 Task: Add the action, sort the to do list when every Wednesday by age in descending order.
Action: Mouse moved to (637, 166)
Screenshot: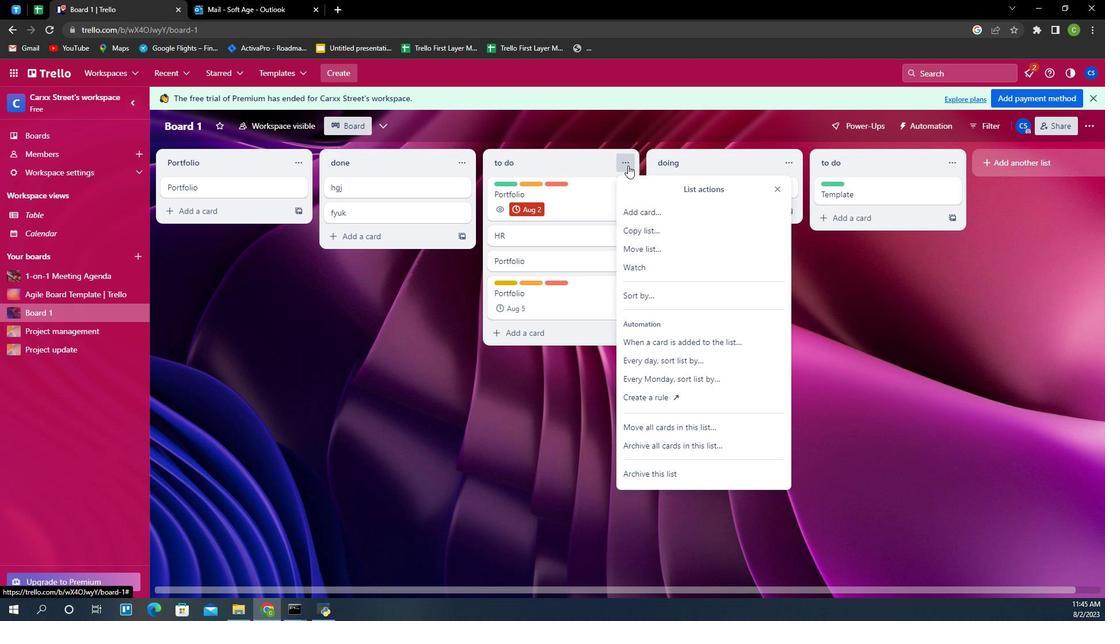 
Action: Mouse pressed left at (637, 166)
Screenshot: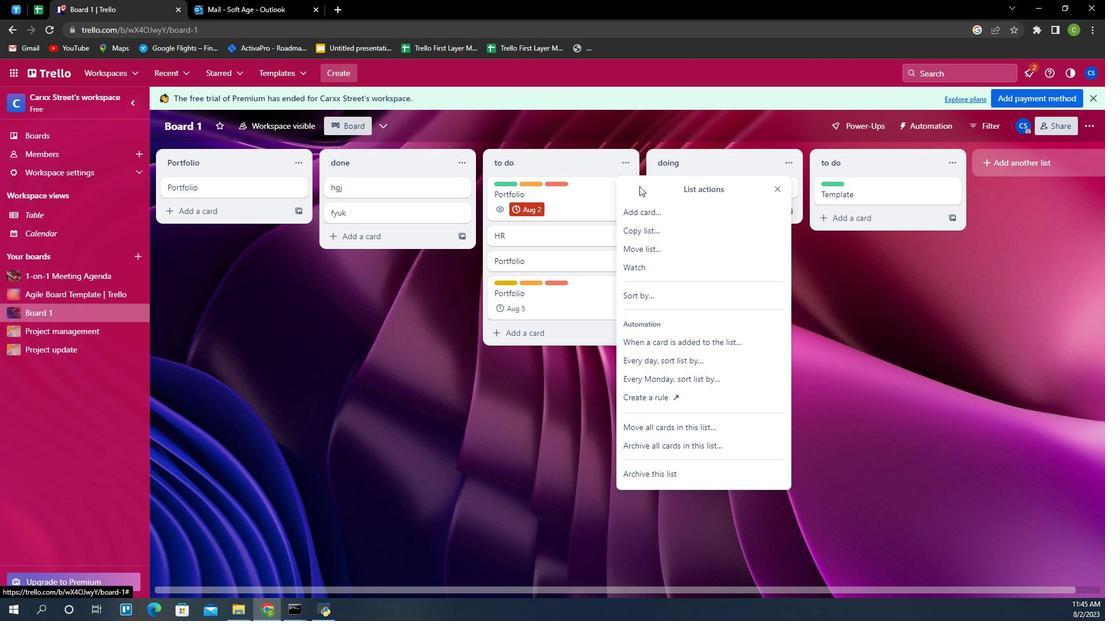
Action: Mouse moved to (671, 381)
Screenshot: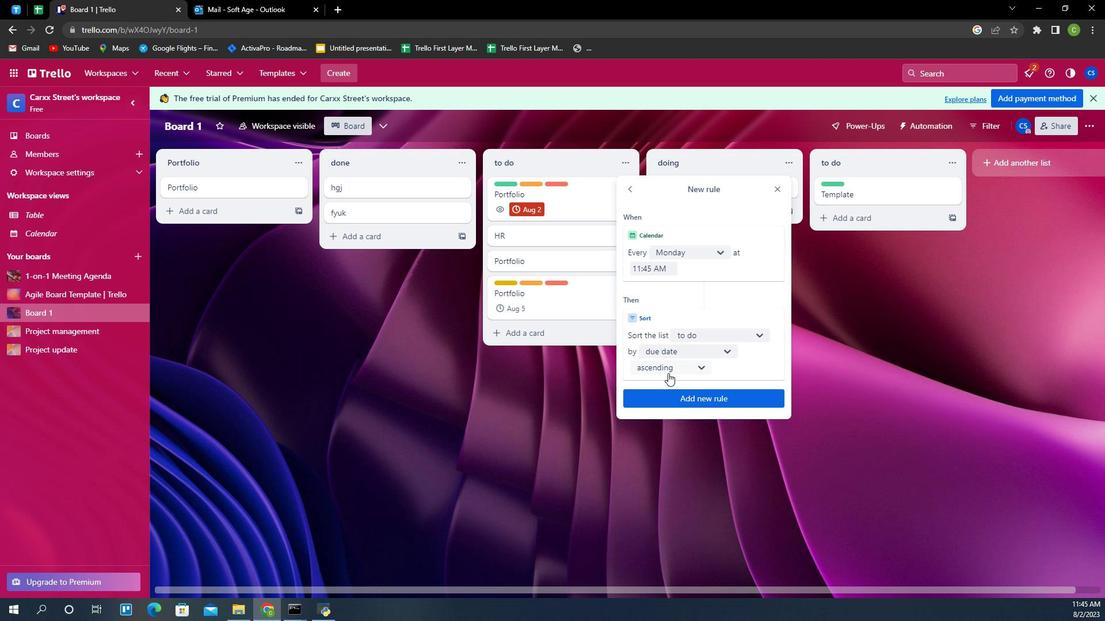 
Action: Mouse pressed left at (671, 381)
Screenshot: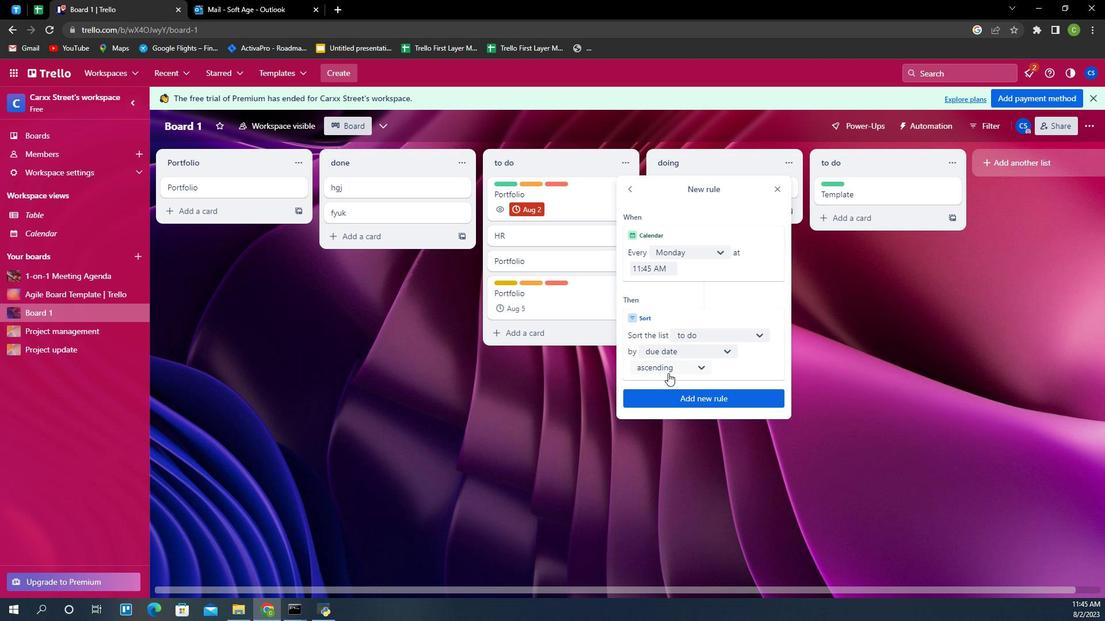 
Action: Mouse moved to (698, 257)
Screenshot: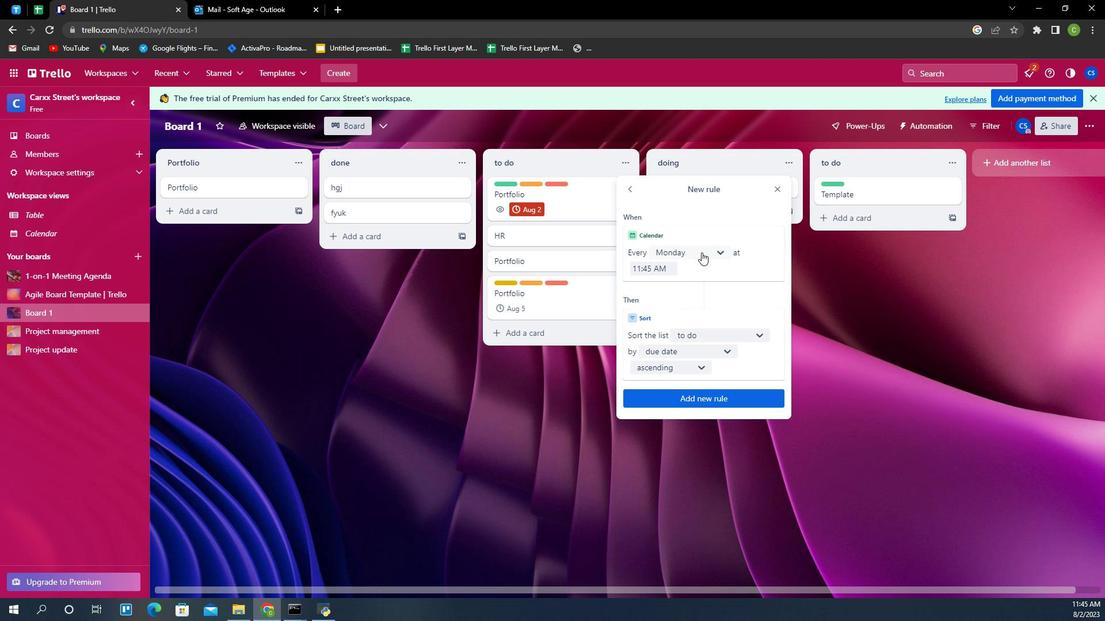 
Action: Mouse pressed left at (698, 257)
Screenshot: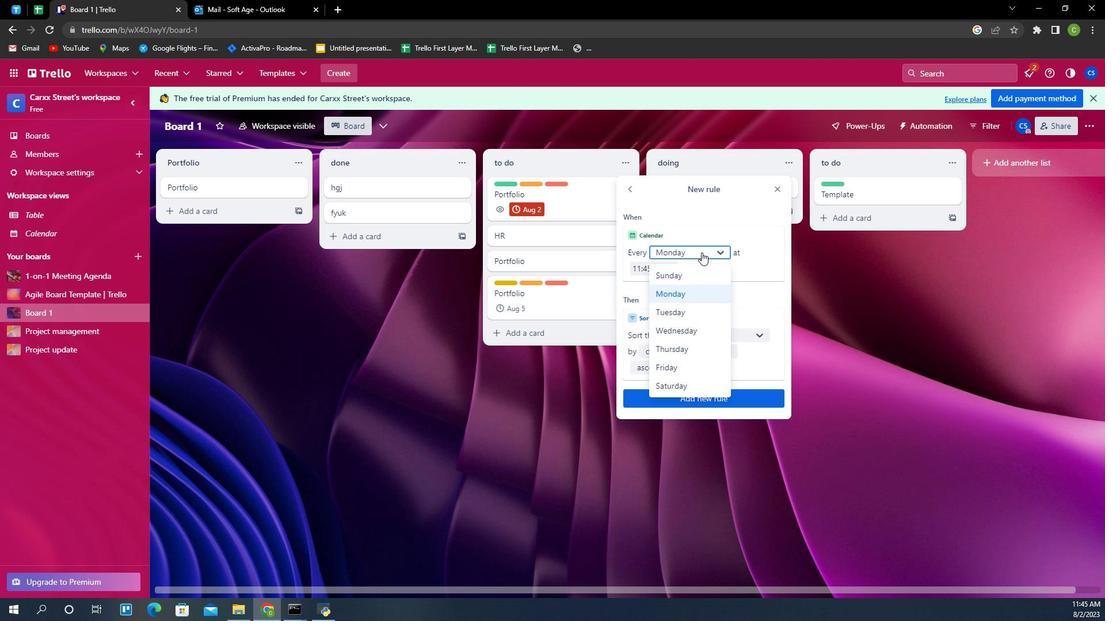 
Action: Mouse moved to (695, 335)
Screenshot: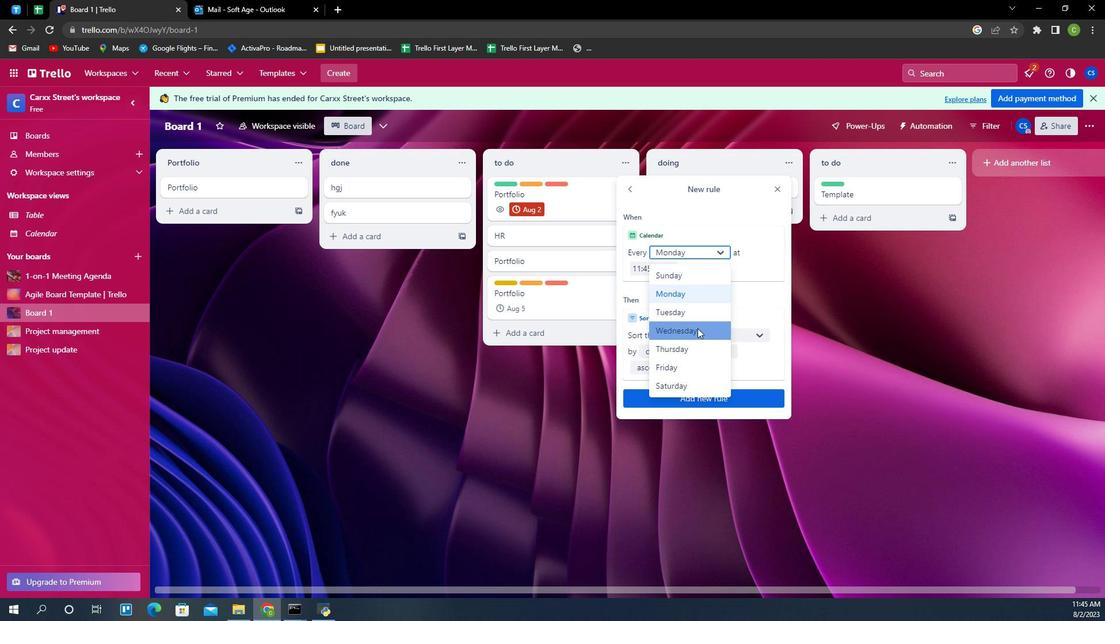 
Action: Mouse pressed left at (695, 335)
Screenshot: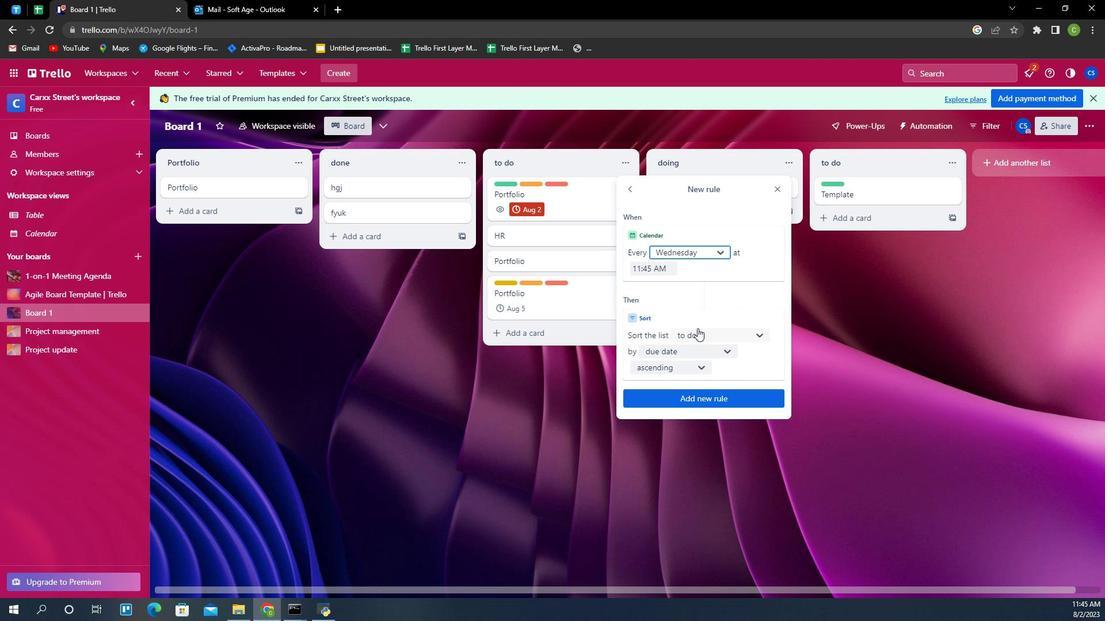
Action: Mouse moved to (697, 355)
Screenshot: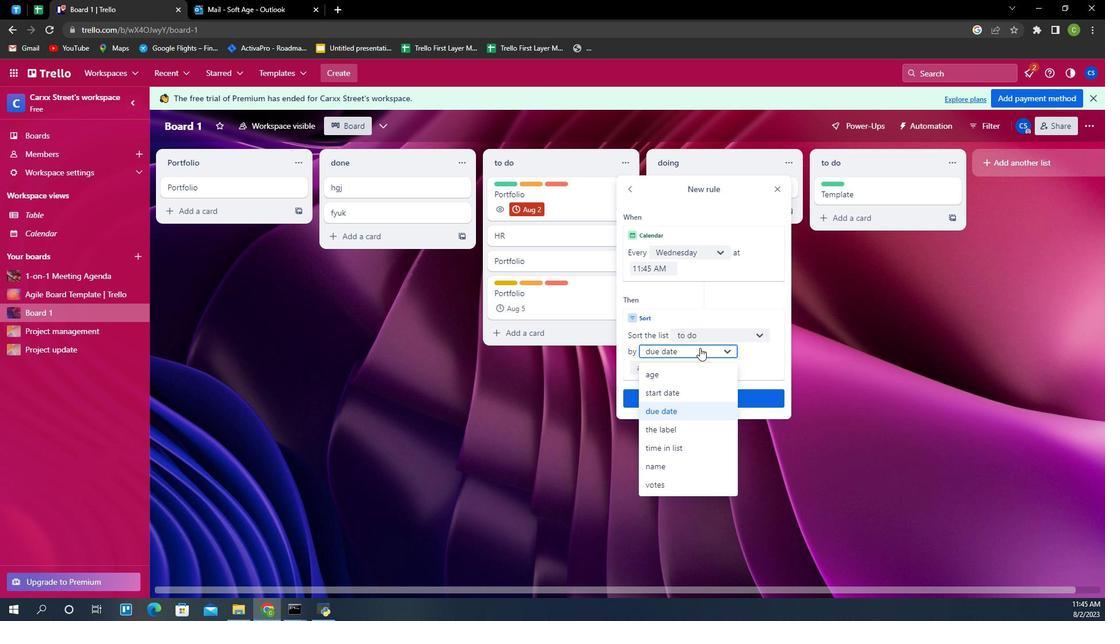 
Action: Mouse pressed left at (697, 355)
Screenshot: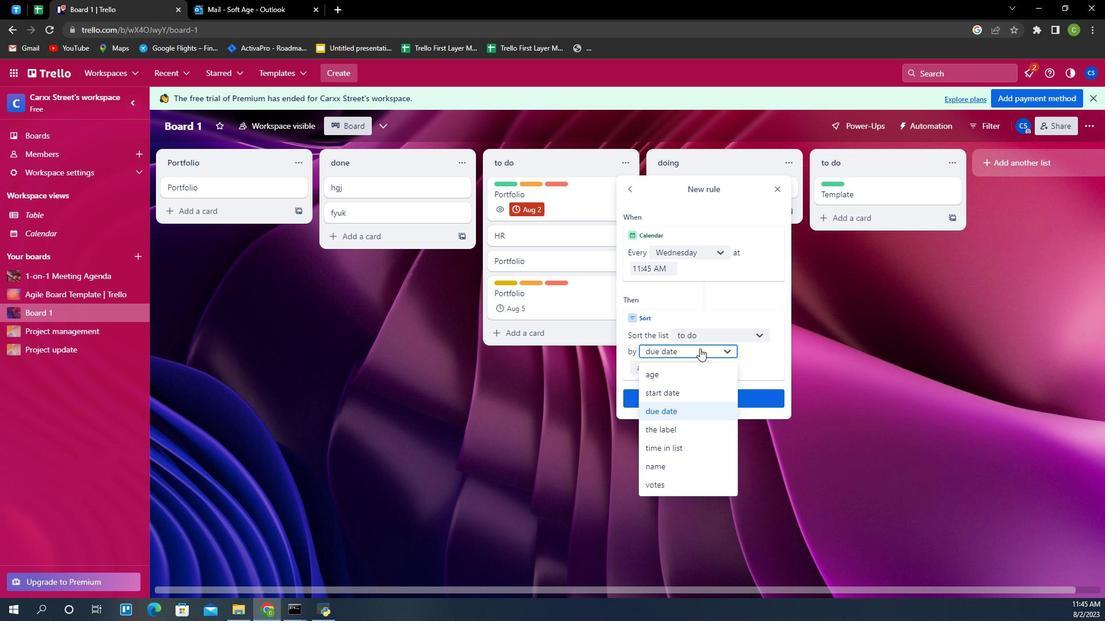 
Action: Mouse moved to (683, 383)
Screenshot: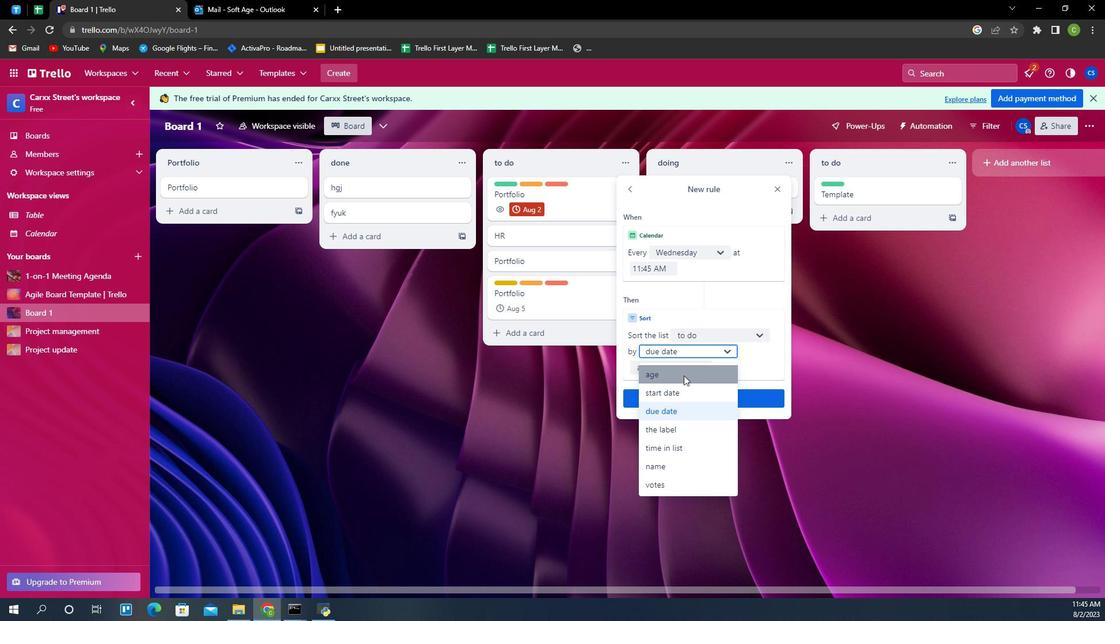 
Action: Mouse pressed left at (683, 383)
Screenshot: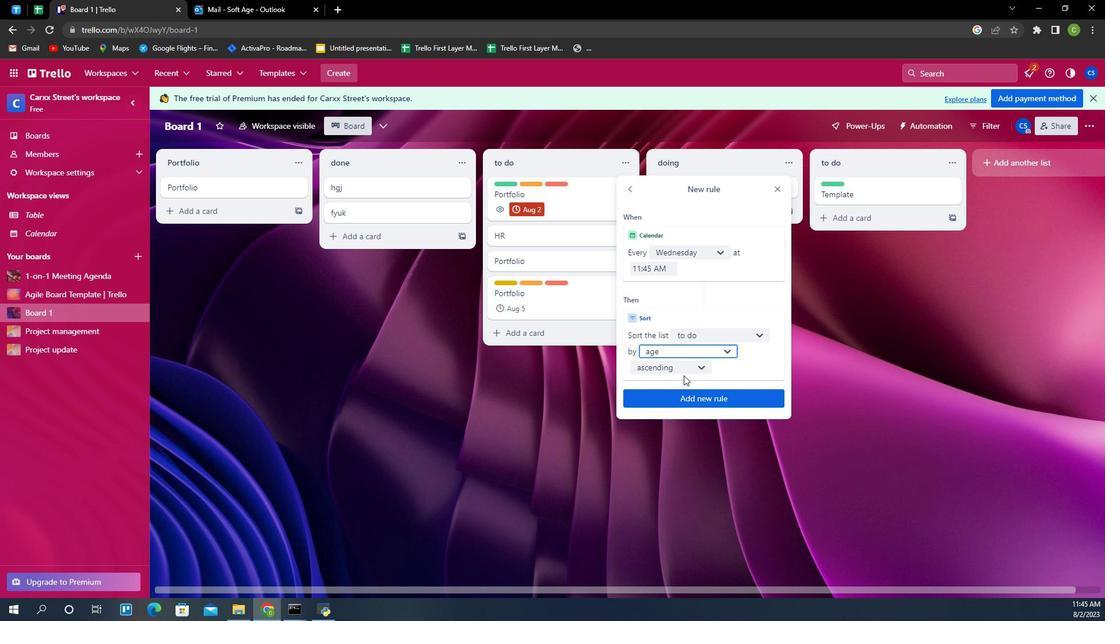 
Action: Mouse moved to (685, 376)
Screenshot: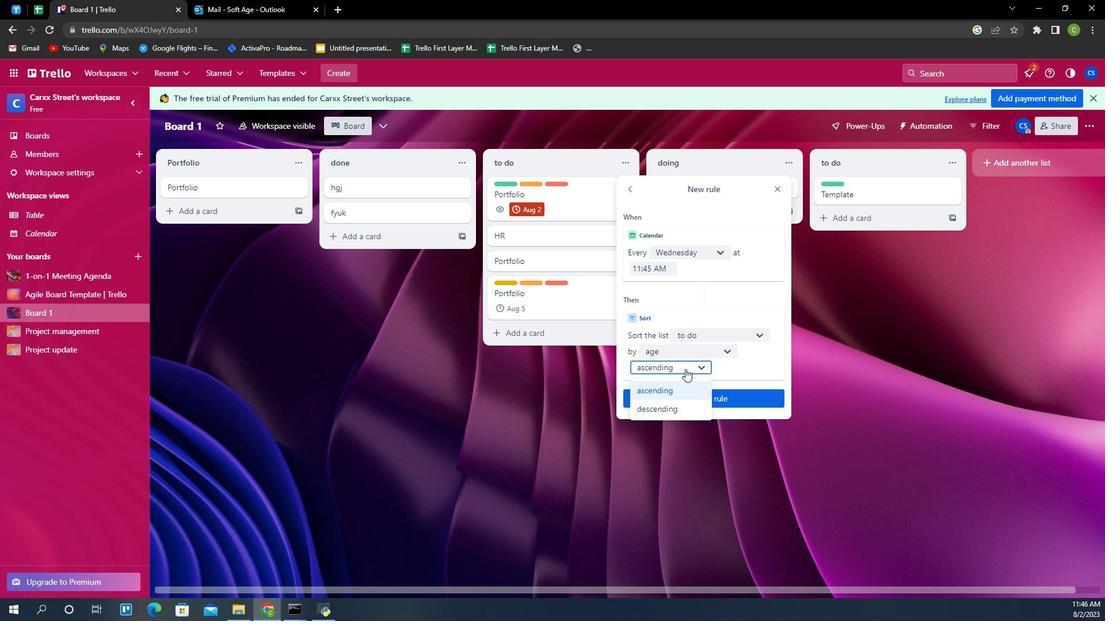
Action: Mouse pressed left at (685, 376)
Screenshot: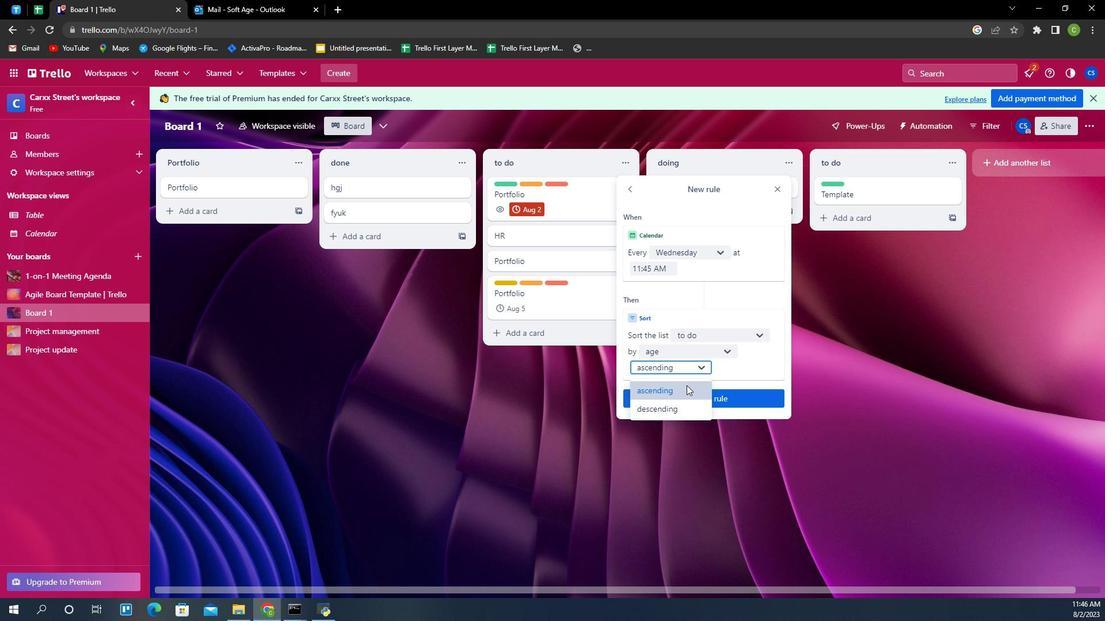 
Action: Mouse moved to (684, 416)
Screenshot: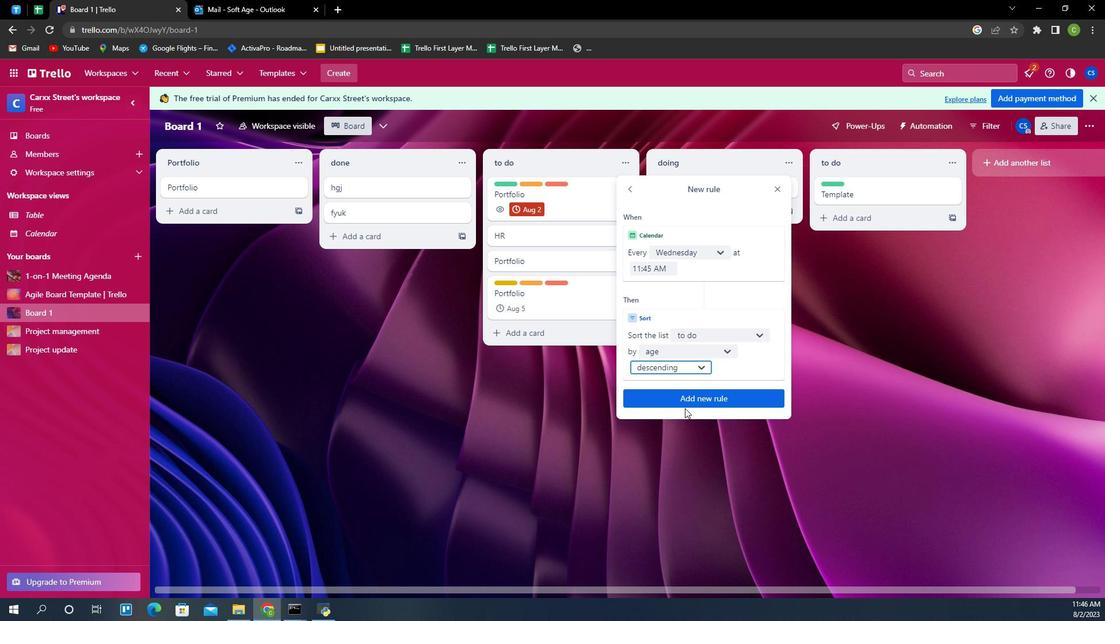 
Action: Mouse pressed left at (684, 416)
Screenshot: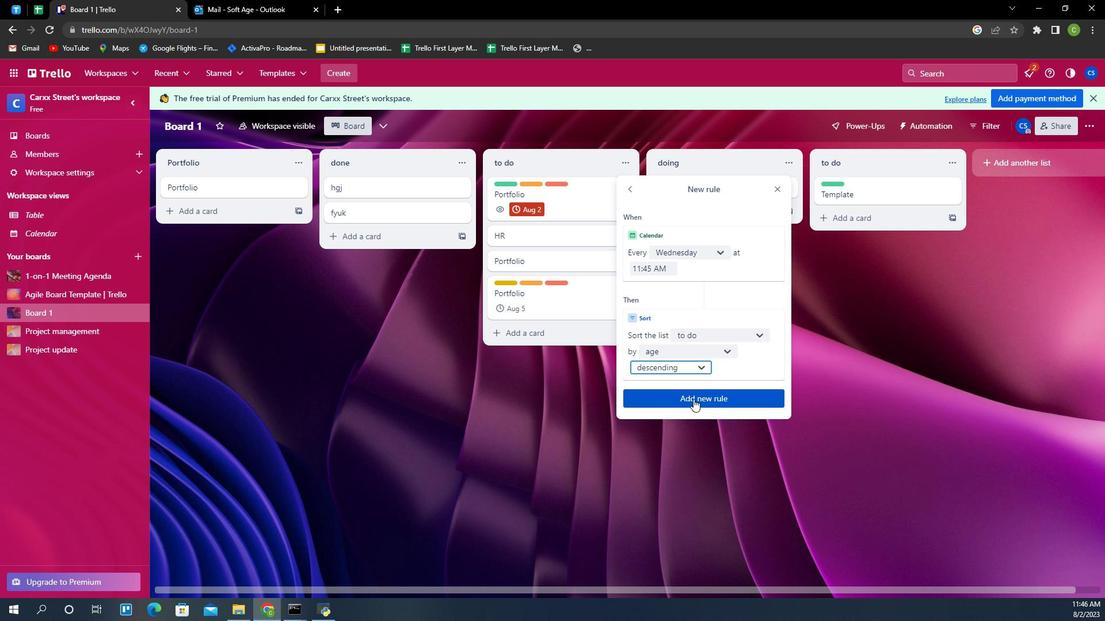 
Action: Mouse moved to (695, 401)
Screenshot: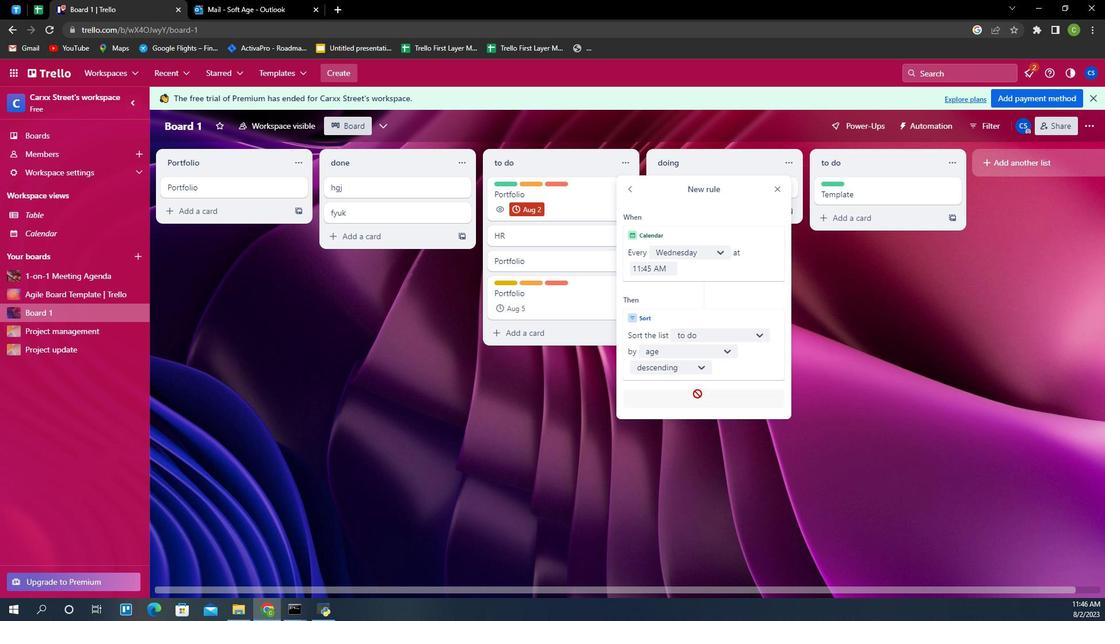 
Action: Mouse pressed left at (695, 401)
Screenshot: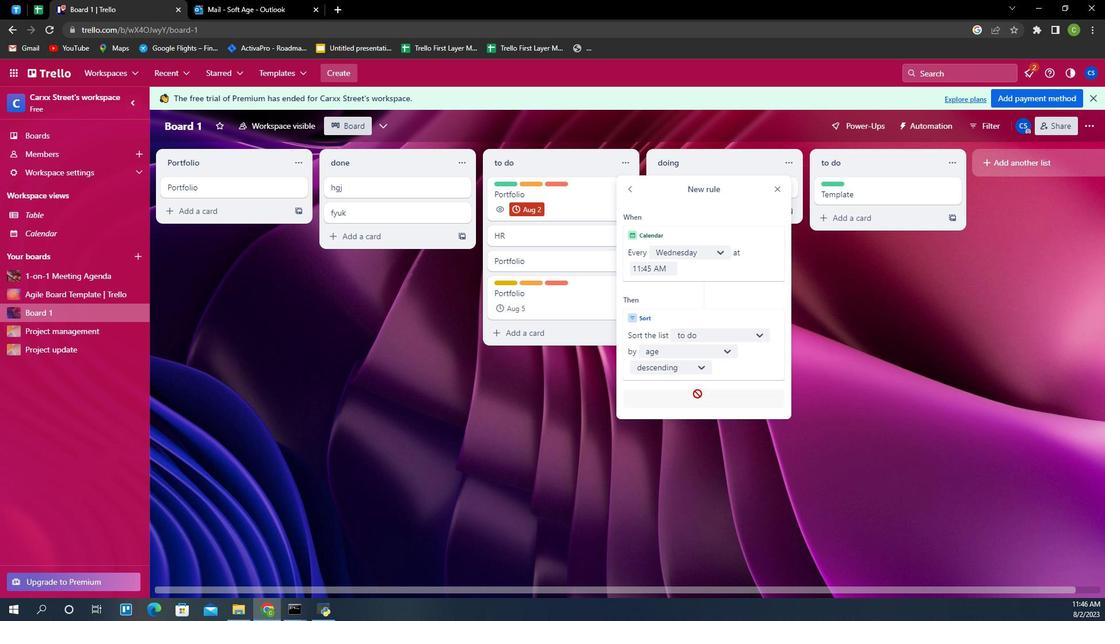 
